 Task: Locate the nearest public gardens to San Francisco, California, and Berkeley, California.
Action: Mouse moved to (134, 101)
Screenshot: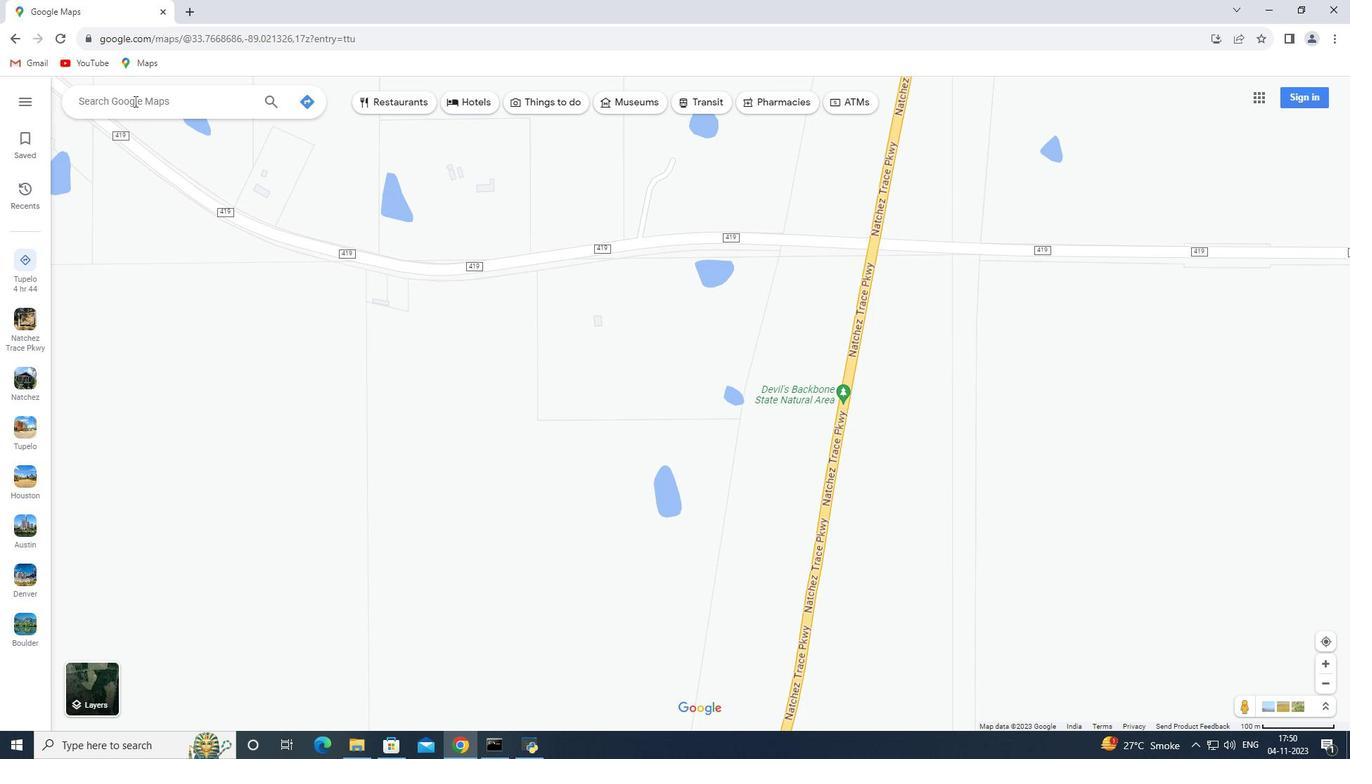 
Action: Mouse pressed left at (134, 101)
Screenshot: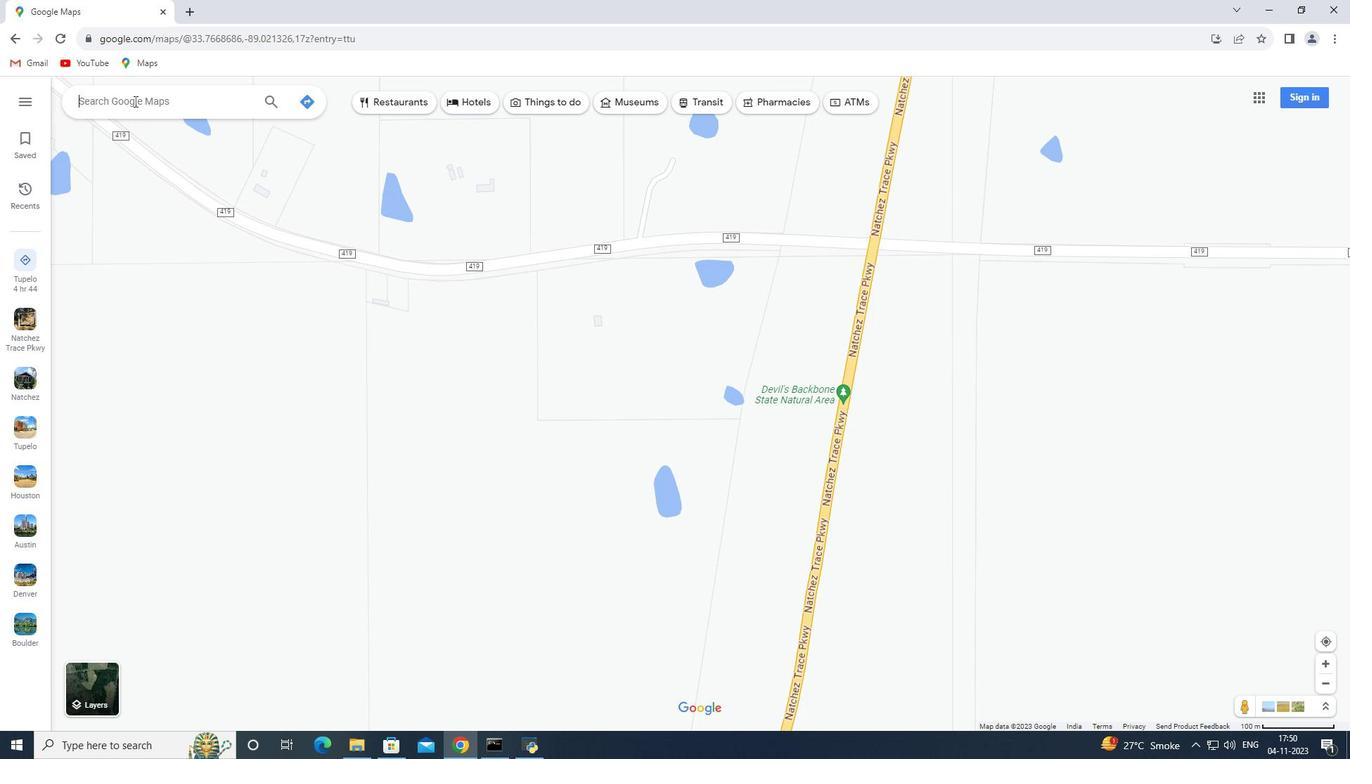 
Action: Key pressed <Key.shift>San<Key.space><Key.shift>Francisco,<Key.space><Key.shift>California<Key.enter>
Screenshot: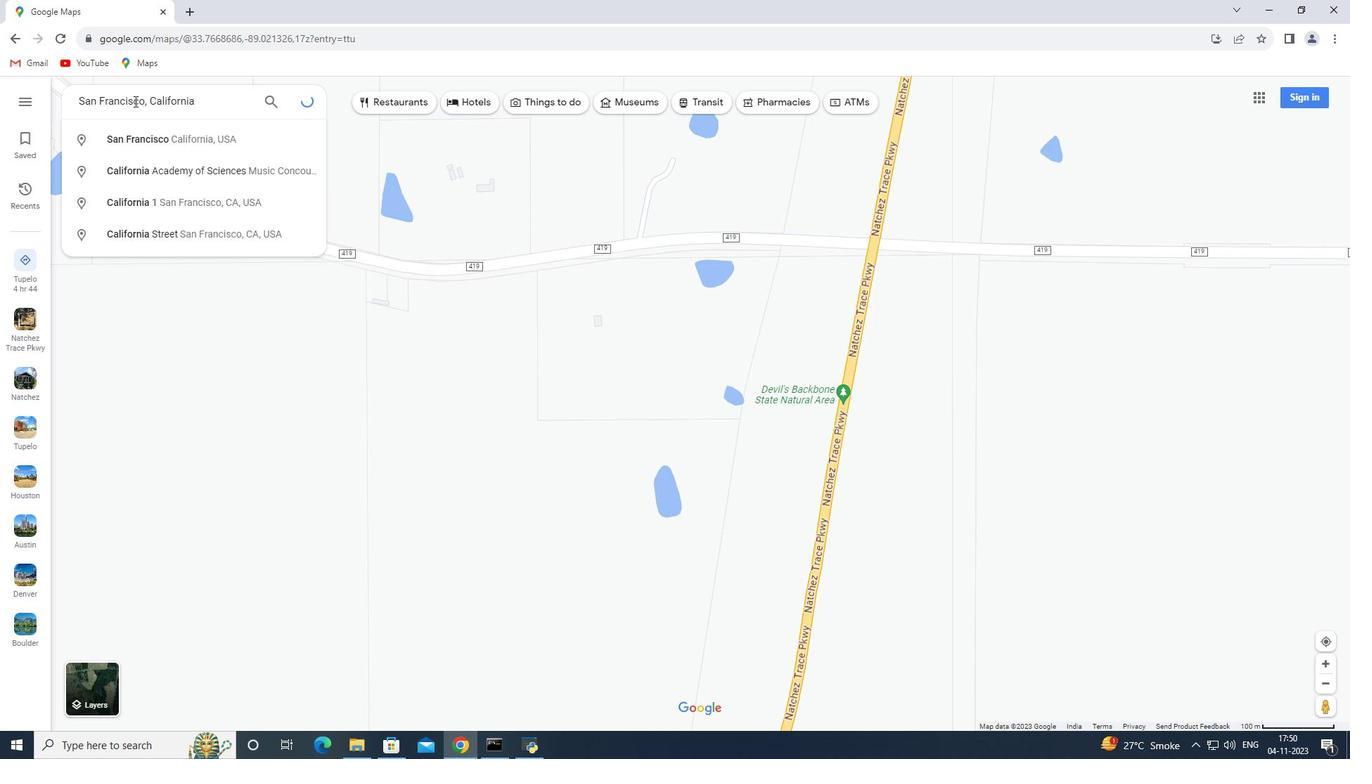 
Action: Mouse moved to (182, 342)
Screenshot: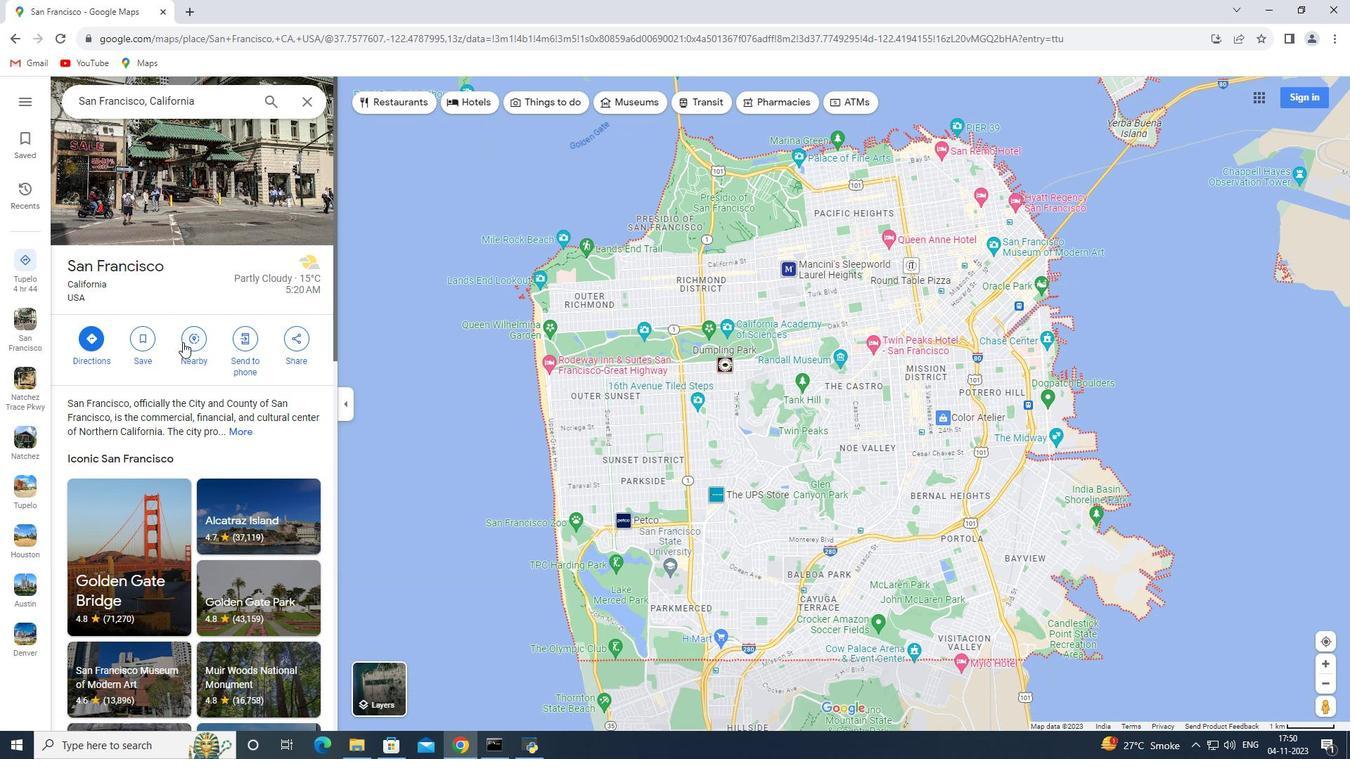 
Action: Mouse pressed left at (182, 342)
Screenshot: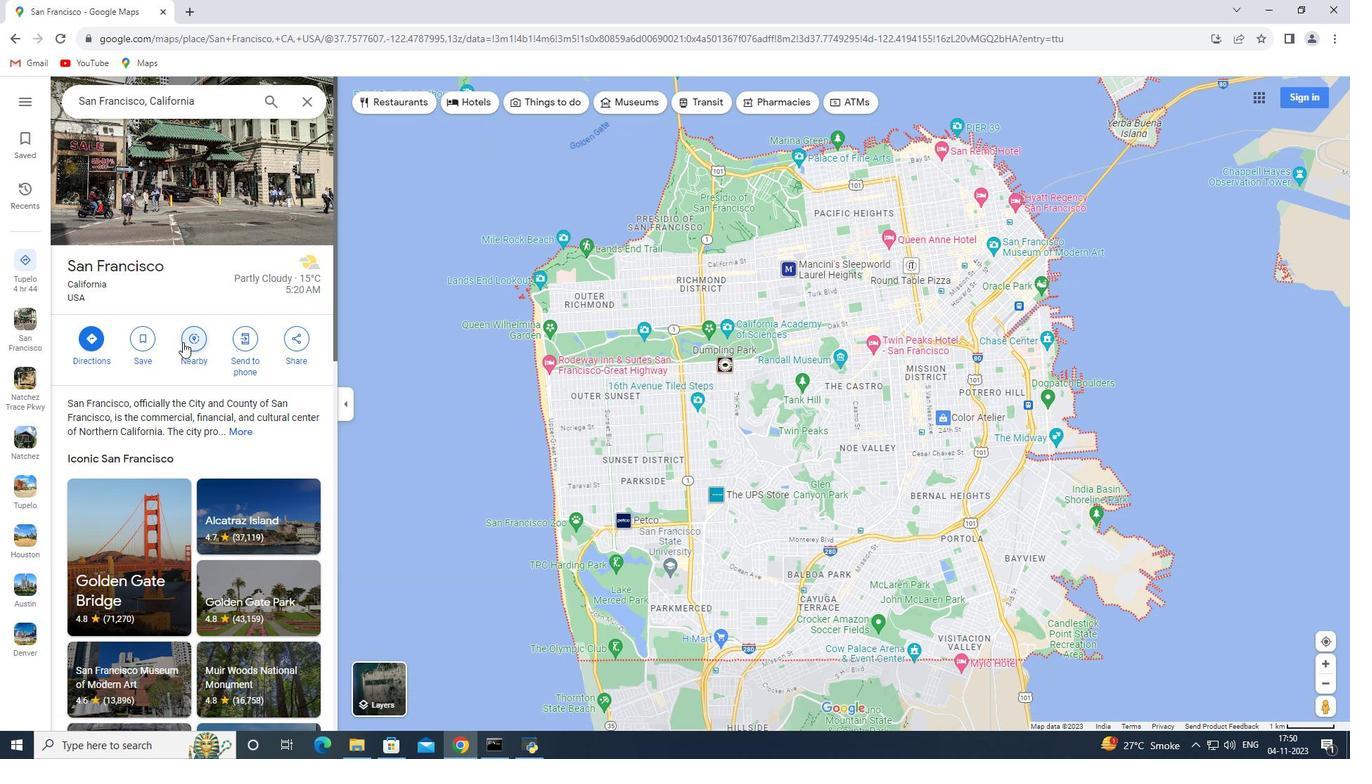 
Action: Key pressed public<Key.space>gardens<Key.enter>
Screenshot: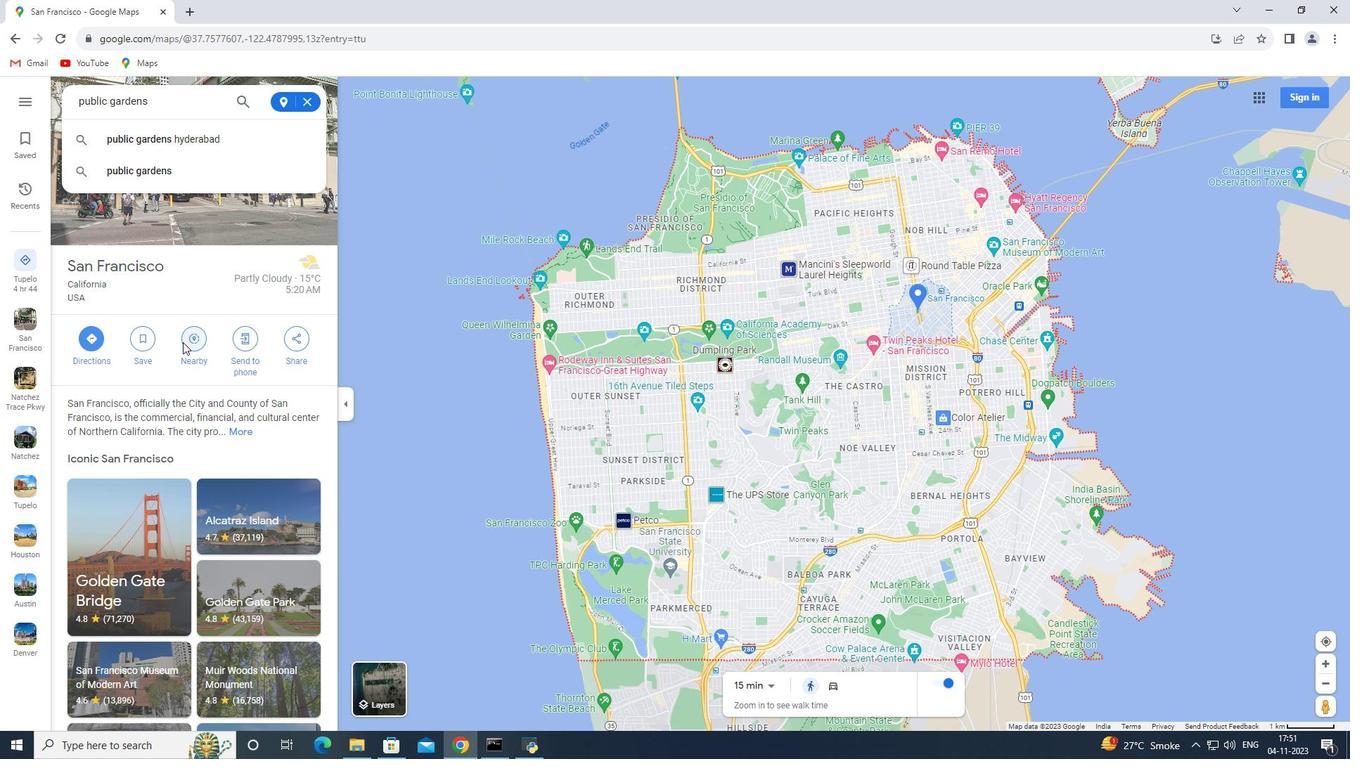 
Action: Mouse moved to (303, 102)
Screenshot: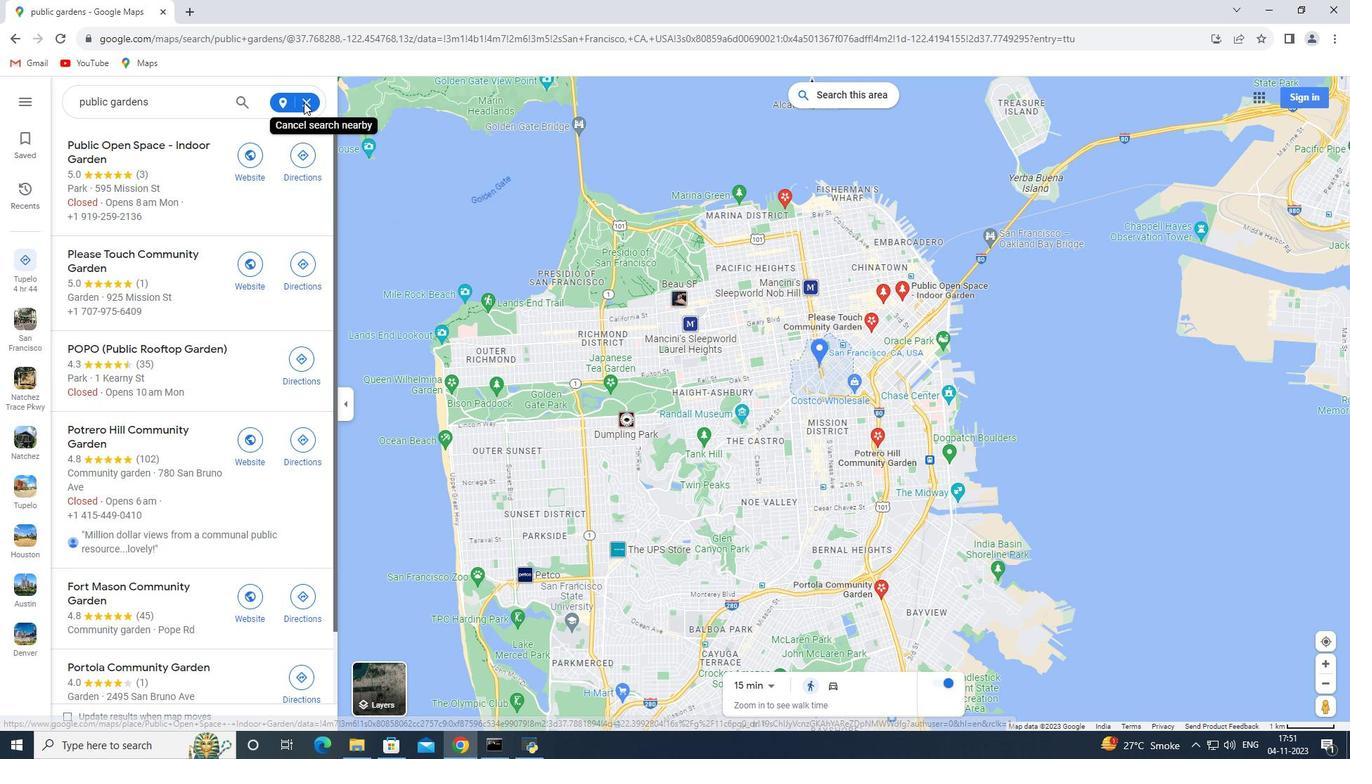 
Action: Mouse pressed left at (303, 102)
Screenshot: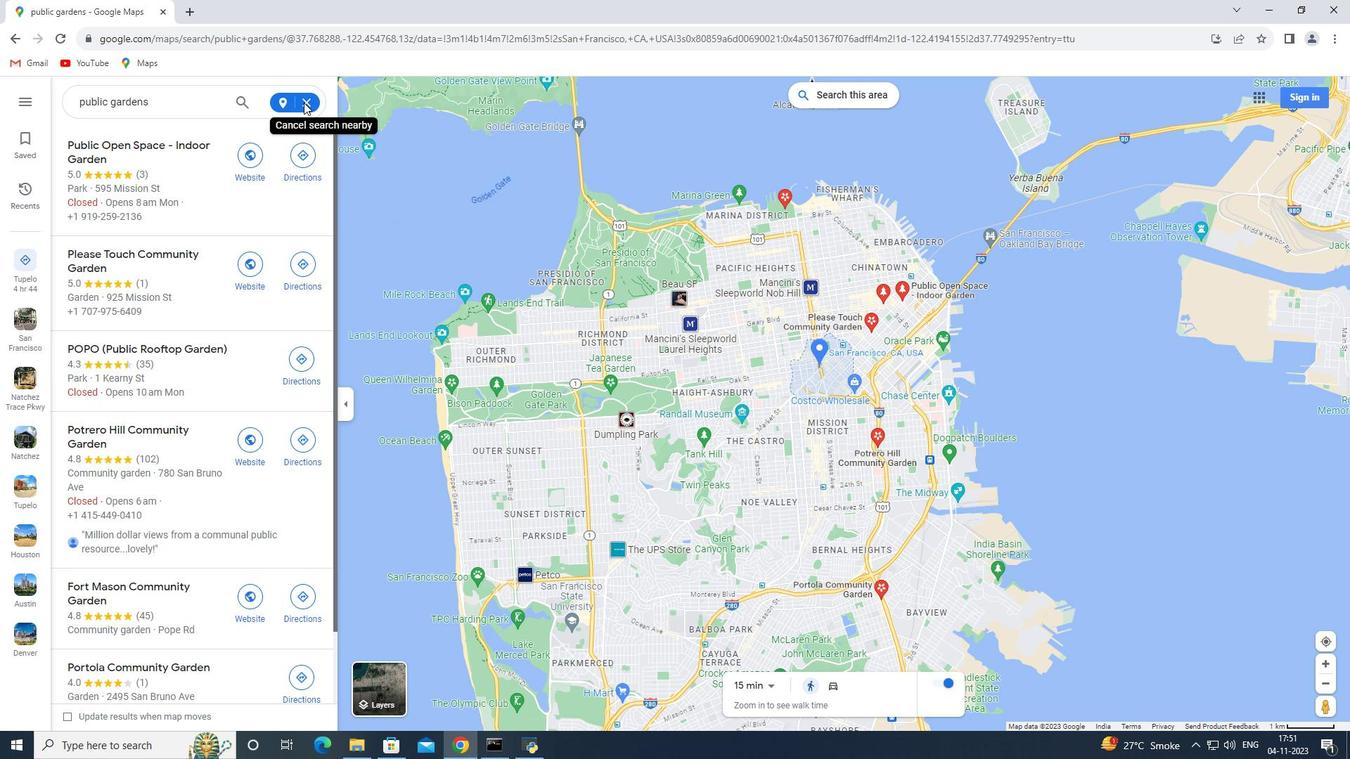 
Action: Mouse pressed left at (303, 102)
Screenshot: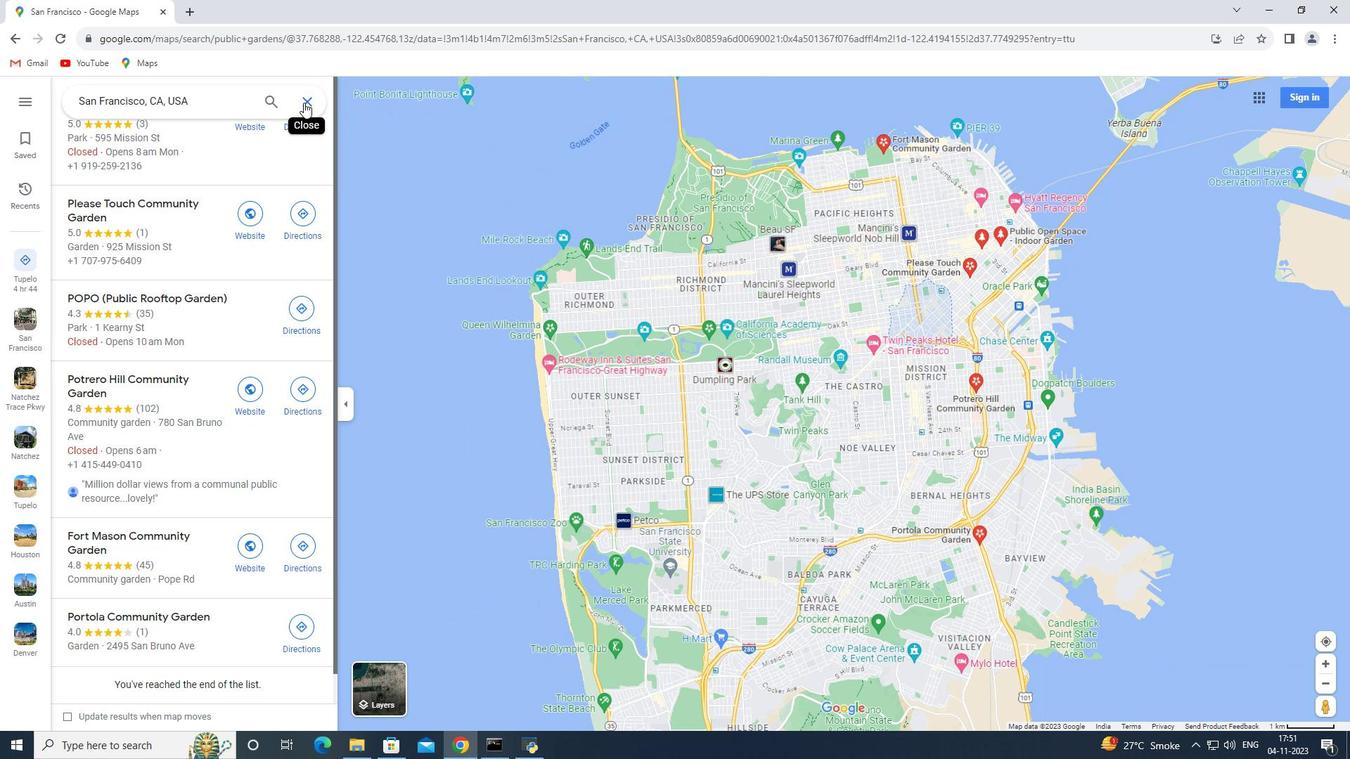 
Action: Mouse moved to (151, 105)
Screenshot: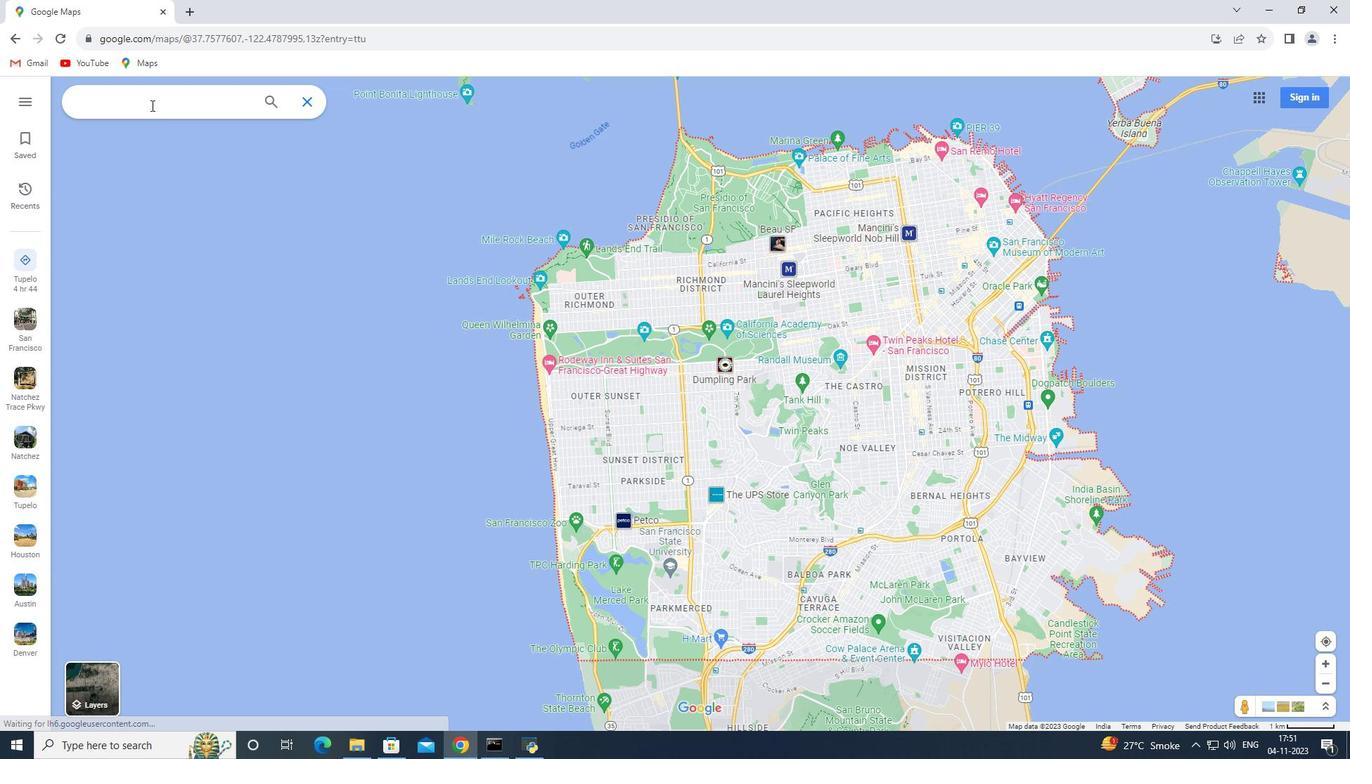 
Action: Key pressed <Key.shift>Br<Key.backspace>erkeley,<Key.space><Key.shift>California<Key.enter>
Screenshot: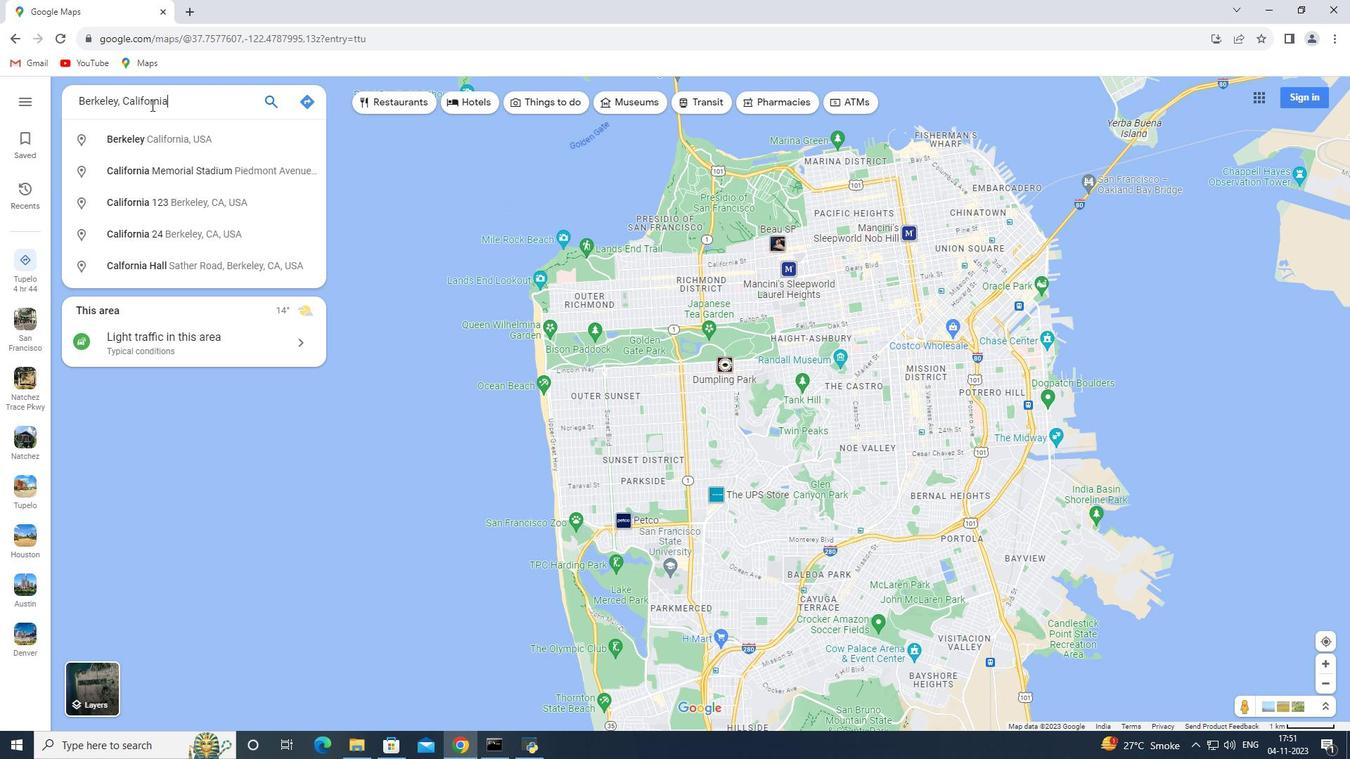
Action: Mouse moved to (197, 329)
Screenshot: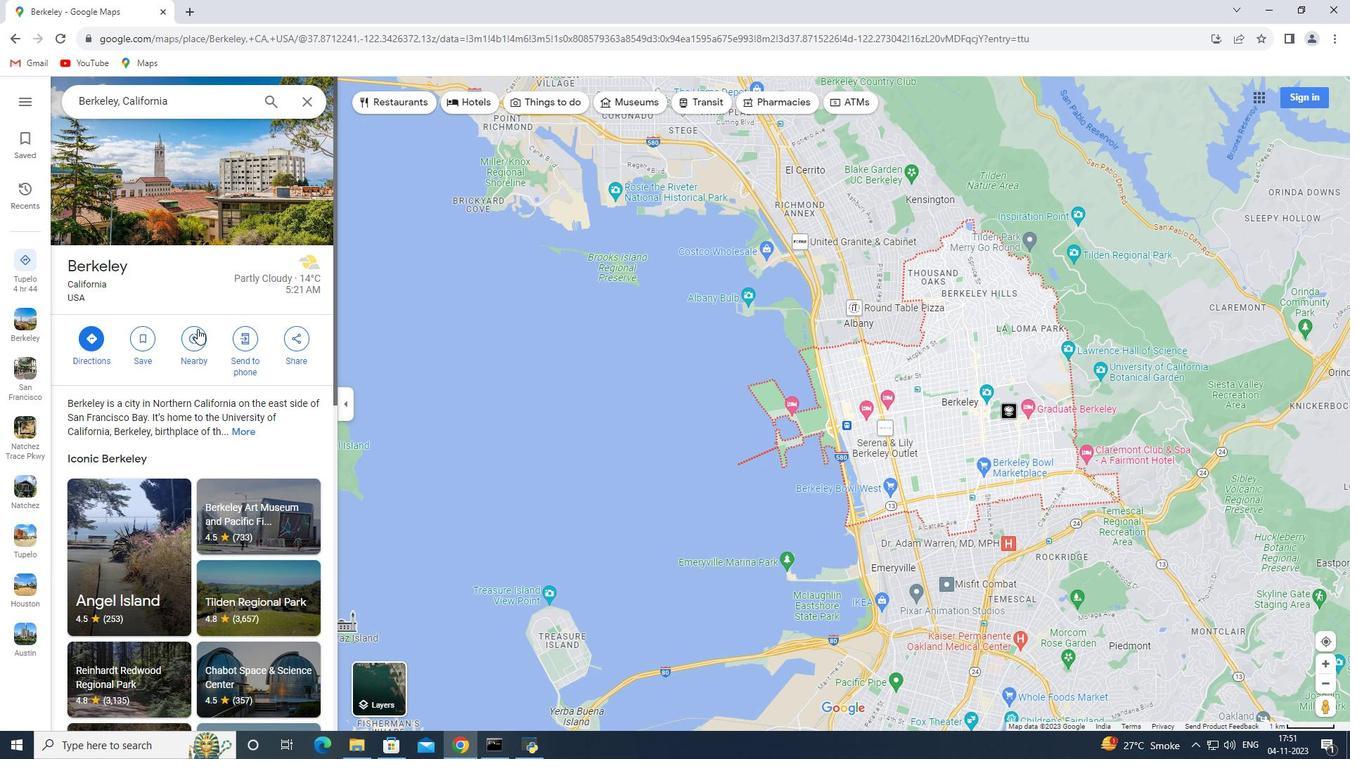
Action: Mouse pressed left at (197, 329)
Screenshot: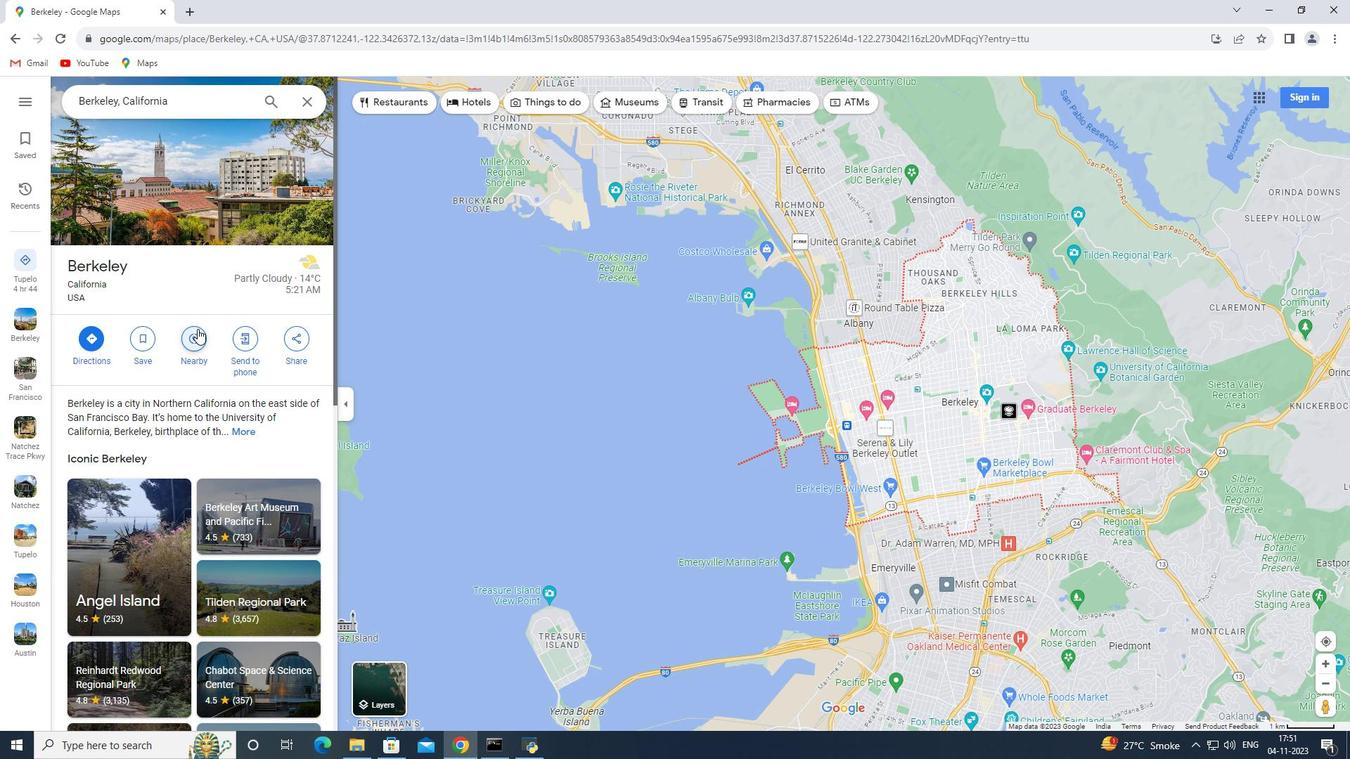 
Action: Key pressed public<Key.space>gardens<Key.enter>
Screenshot: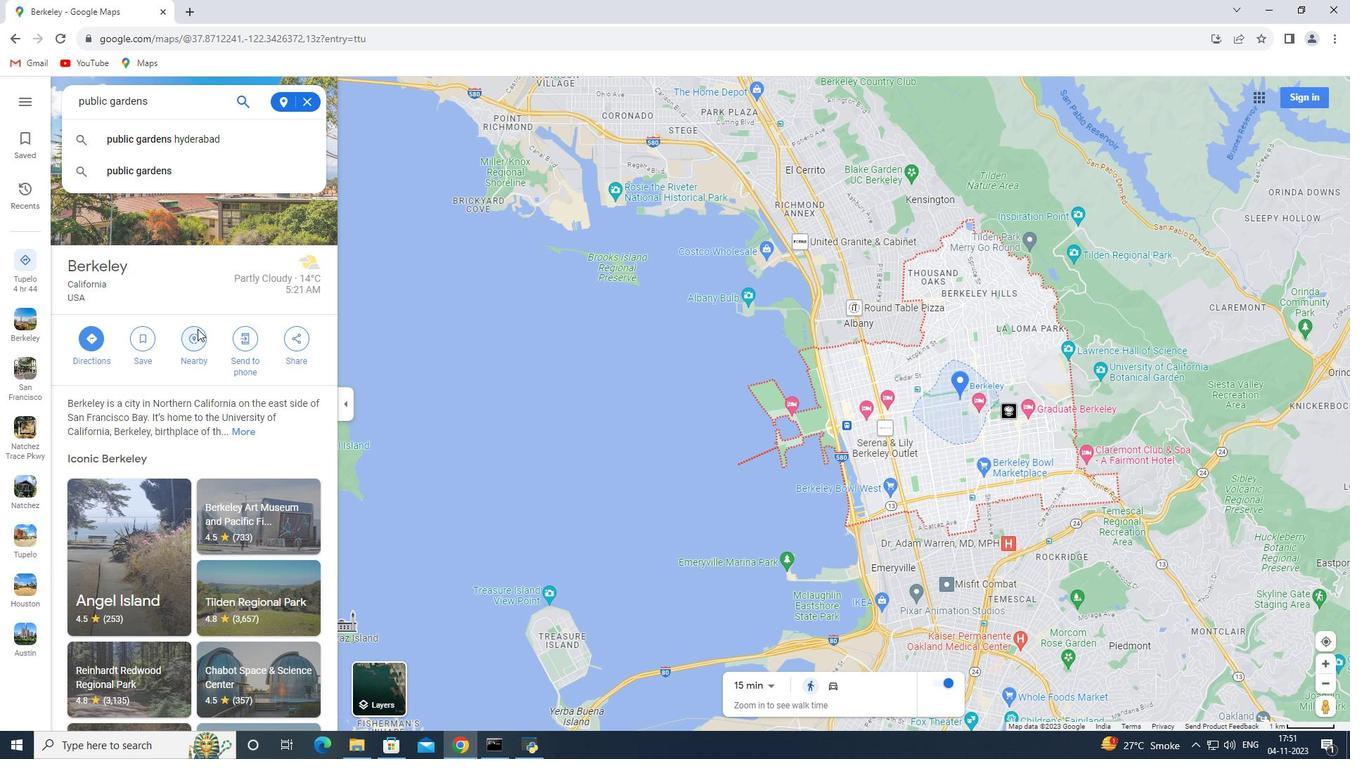 
